 Task: Schedule a 50-minute acupuncture therapy session for holistic health.
Action: Mouse pressed left at (382, 227)
Screenshot: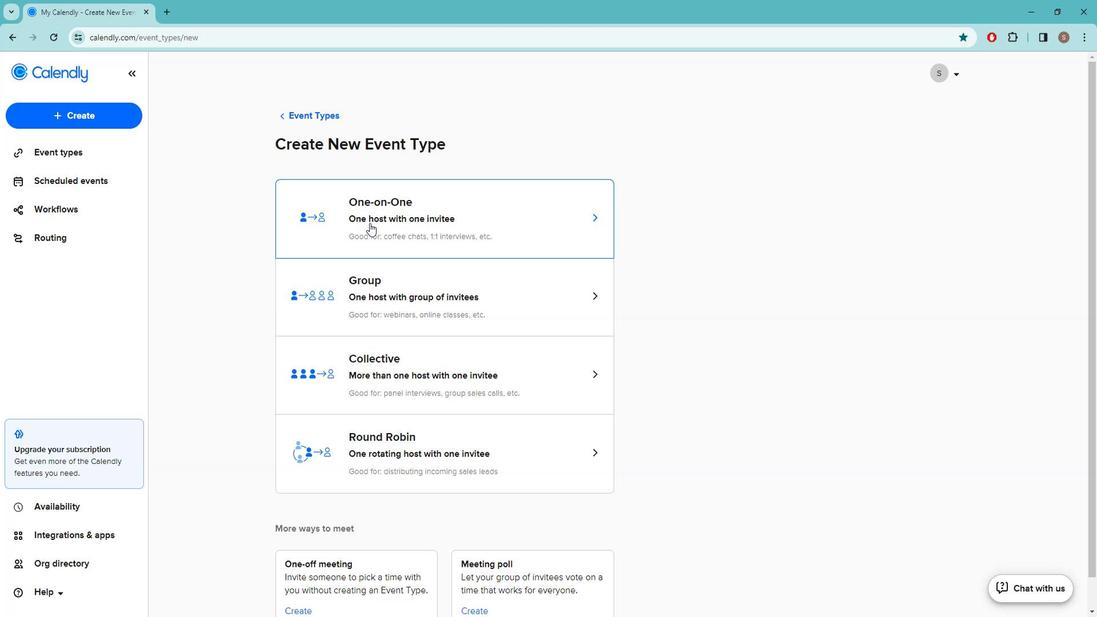 
Action: Mouse moved to (182, 178)
Screenshot: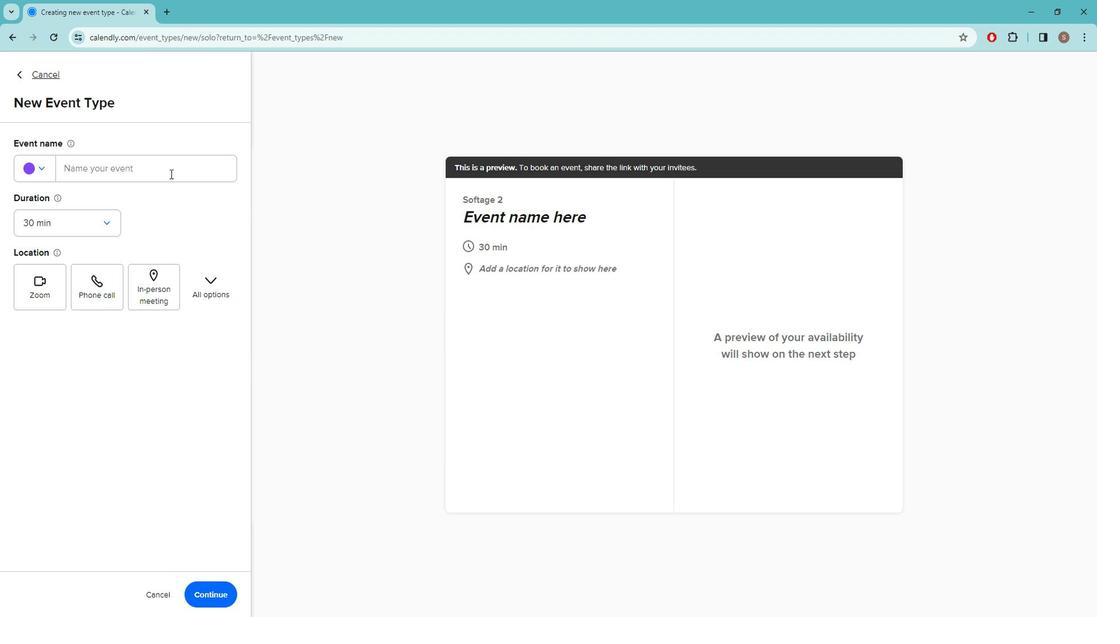
Action: Mouse pressed left at (182, 178)
Screenshot: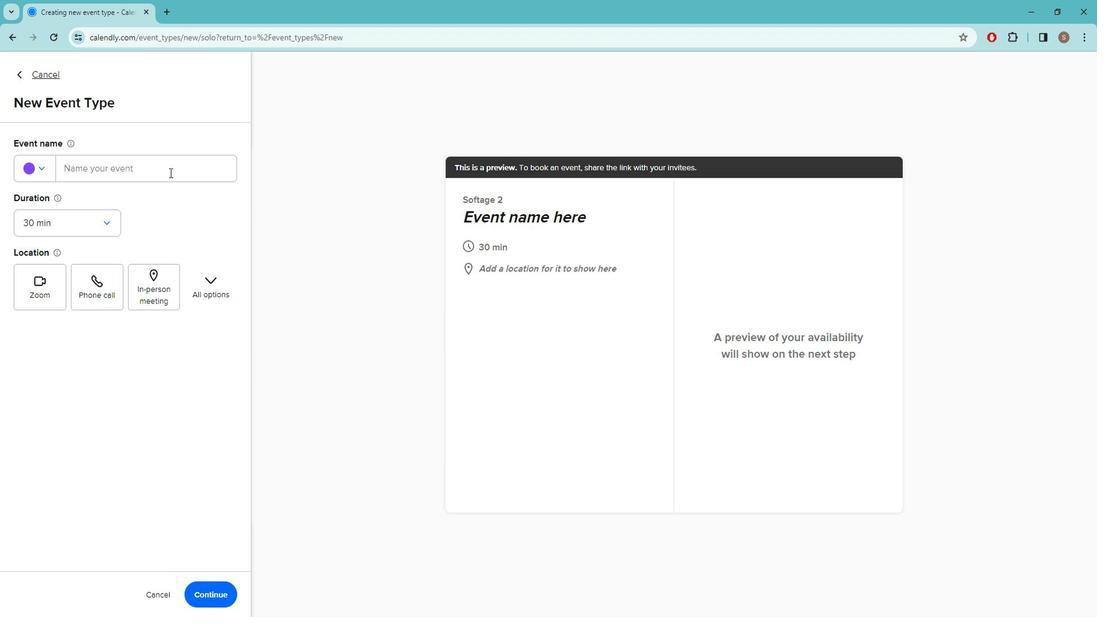 
Action: Key pressed h<Key.caps_lock>OLISTIC<Key.space><Key.caps_lock>h<Key.caps_lock>EALTH<Key.space><Key.caps_lock>a<Key.caps_lock>CUPUNCTURE<Key.space><Key.caps_lock>s<Key.caps_lock>ESSION<Key.space>
Screenshot: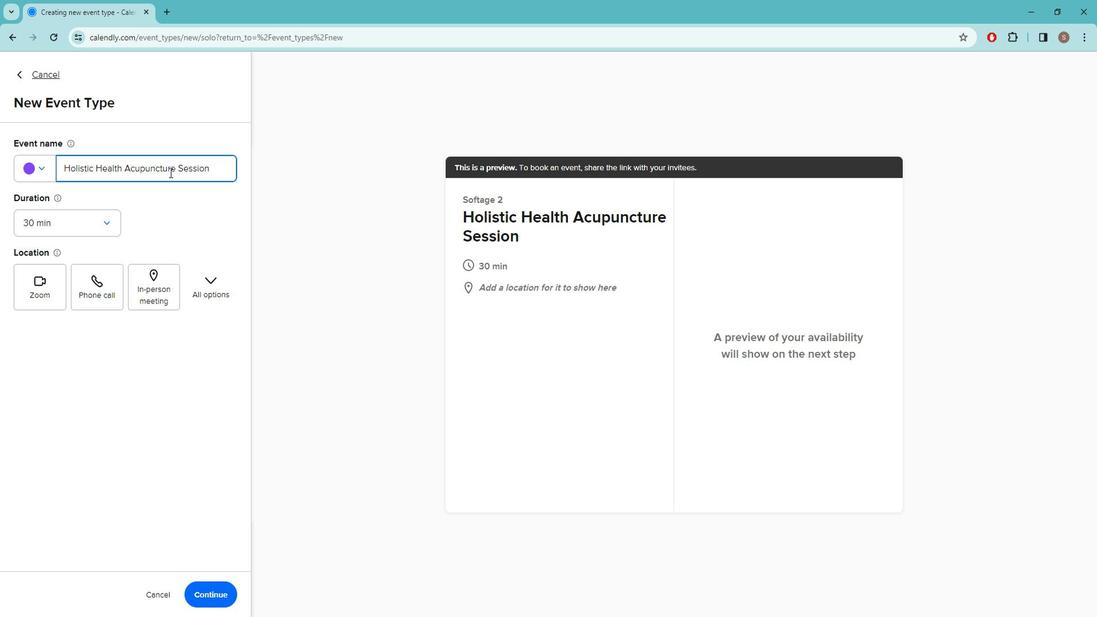 
Action: Mouse moved to (93, 226)
Screenshot: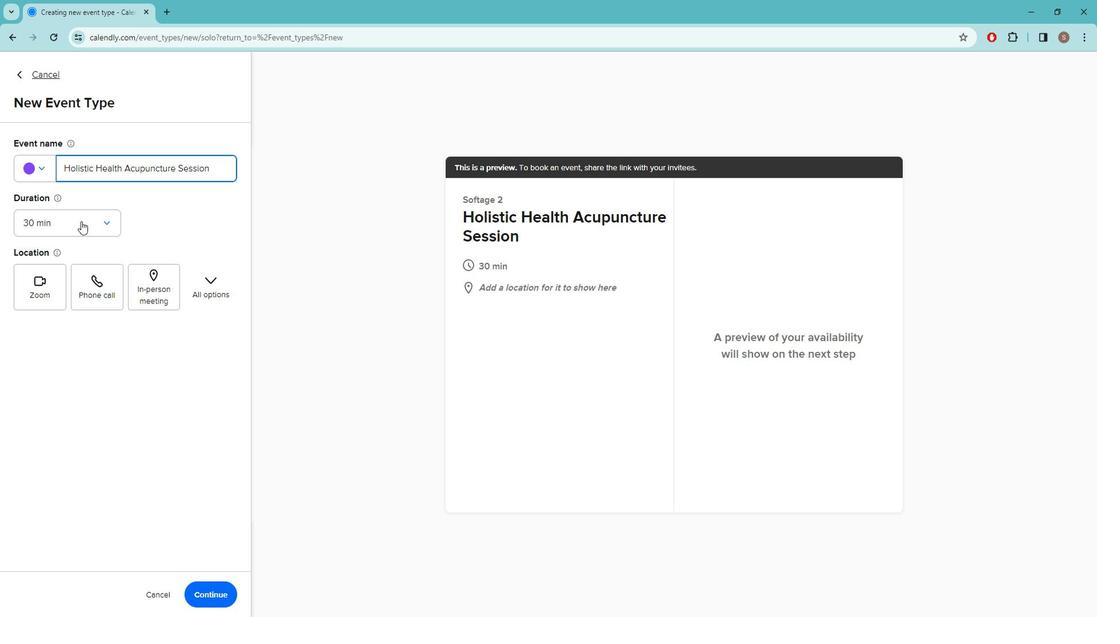 
Action: Mouse pressed left at (93, 226)
Screenshot: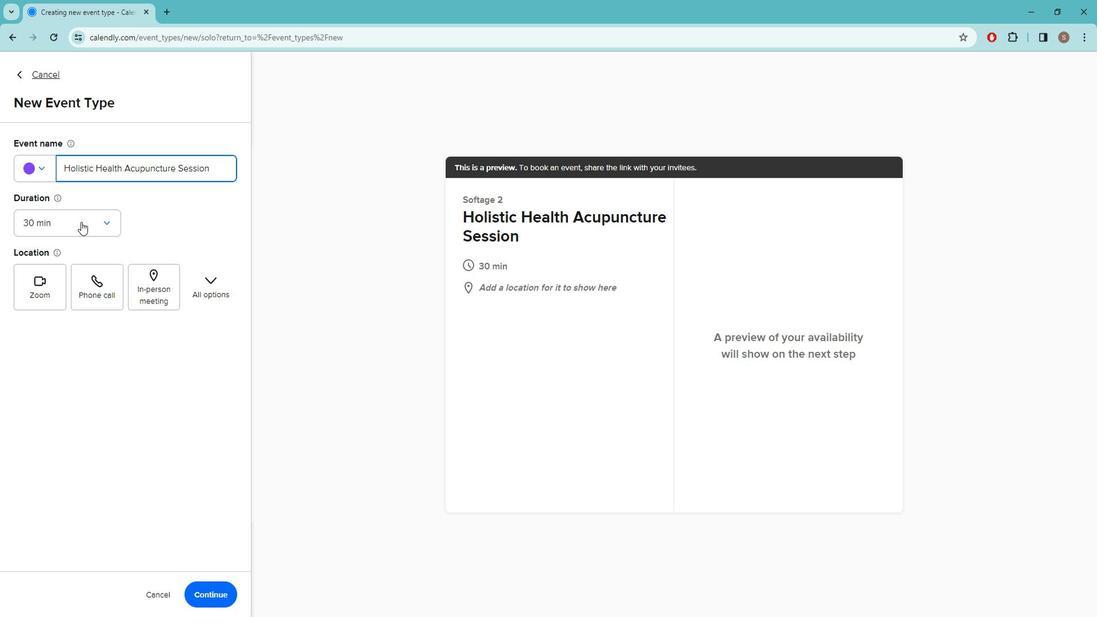 
Action: Mouse moved to (54, 340)
Screenshot: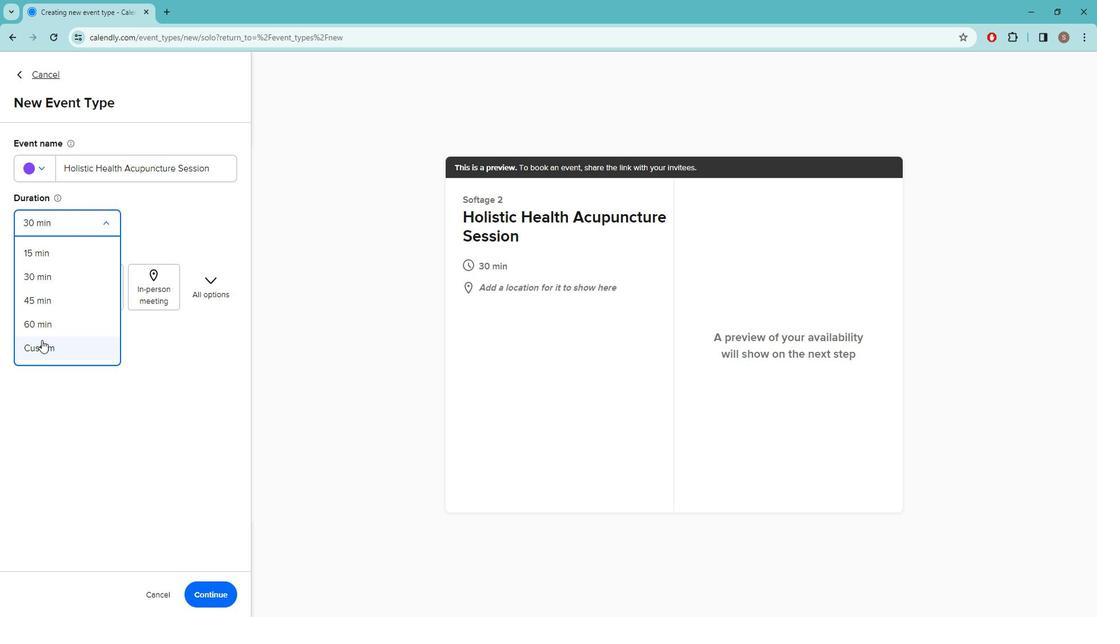 
Action: Mouse pressed left at (54, 340)
Screenshot: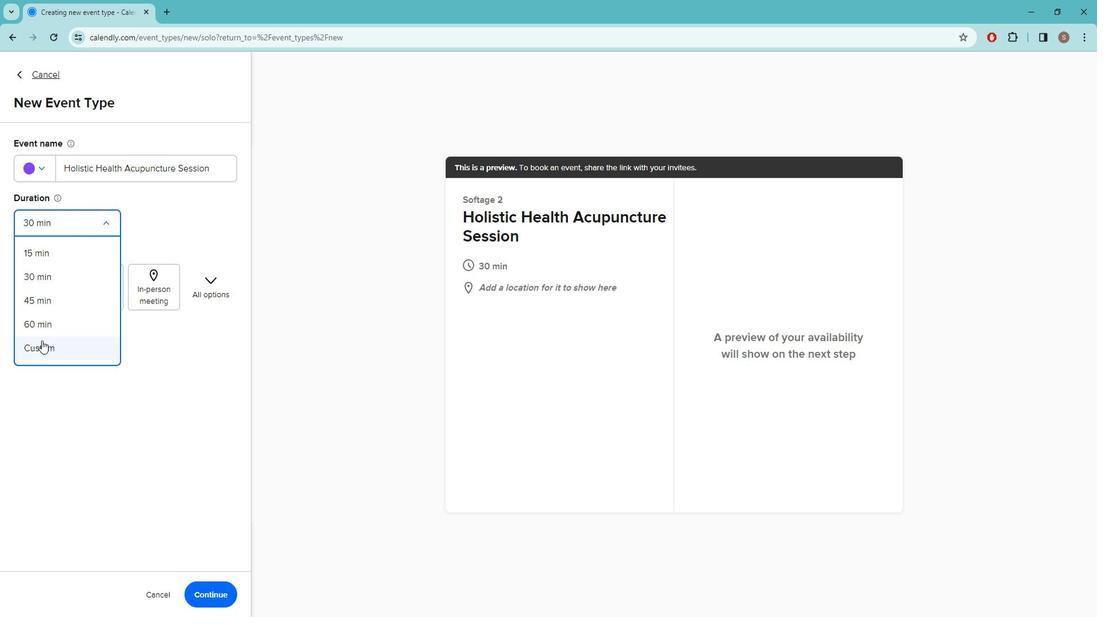 
Action: Mouse moved to (50, 264)
Screenshot: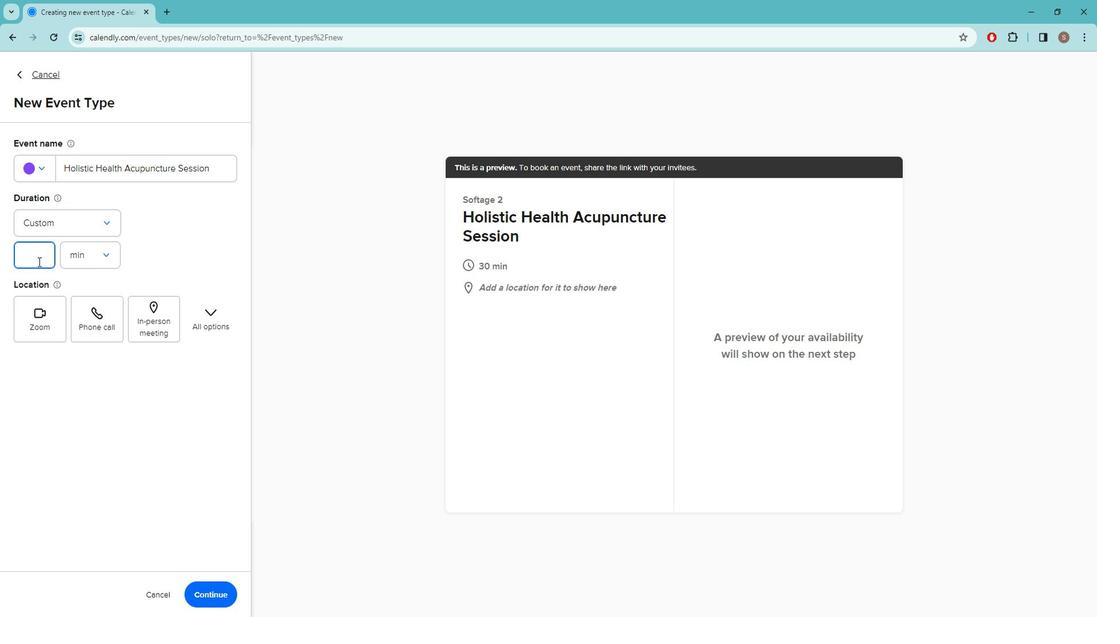 
Action: Key pressed 50
Screenshot: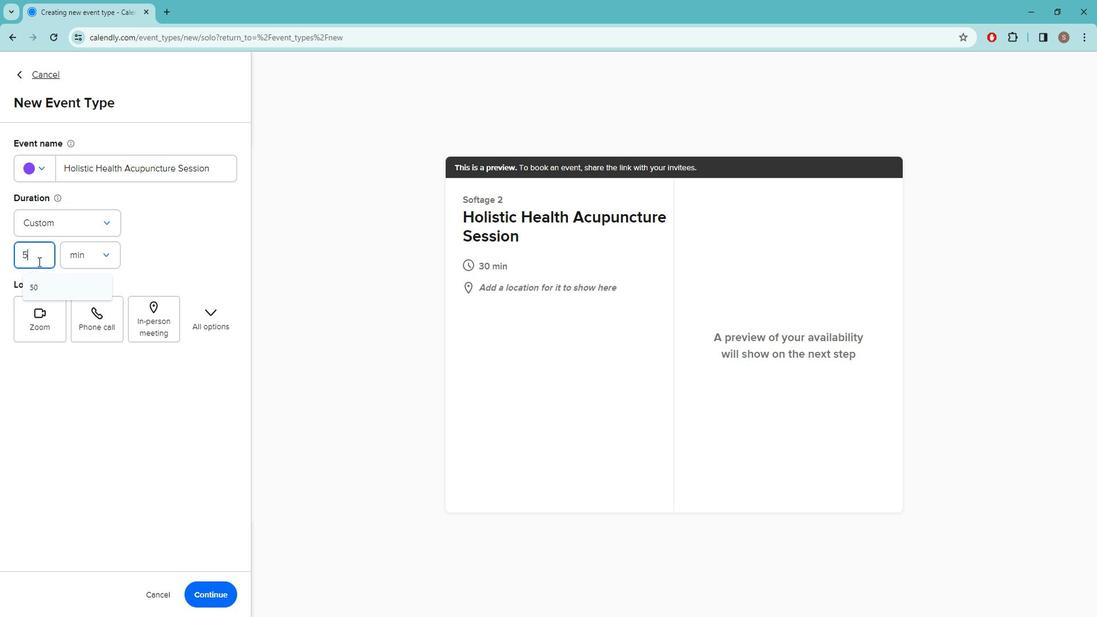 
Action: Mouse moved to (169, 323)
Screenshot: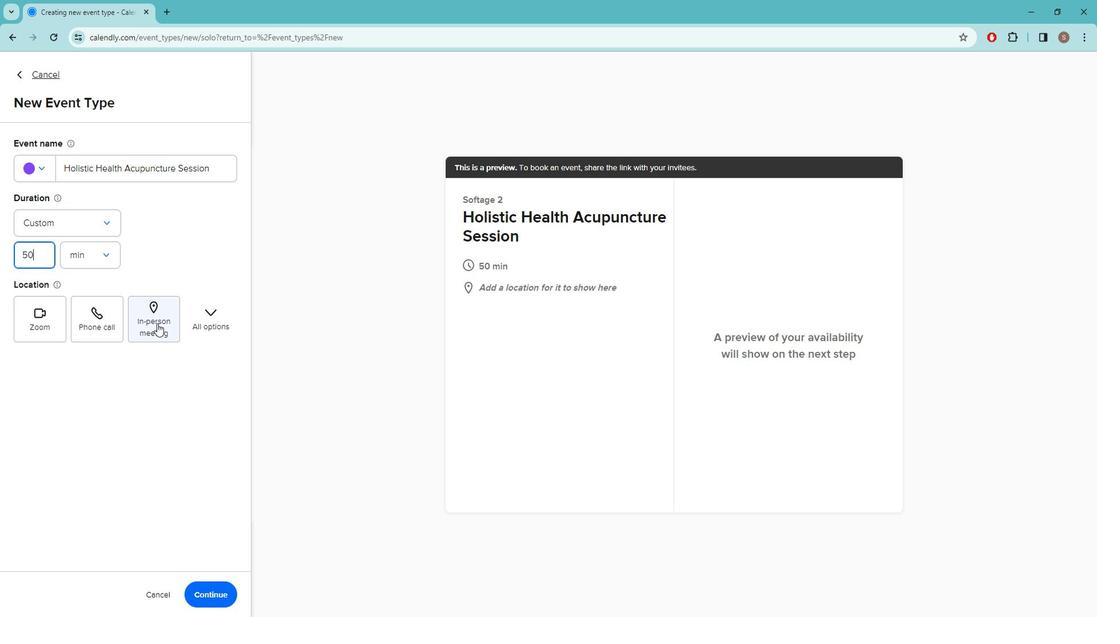 
Action: Mouse pressed left at (169, 323)
Screenshot: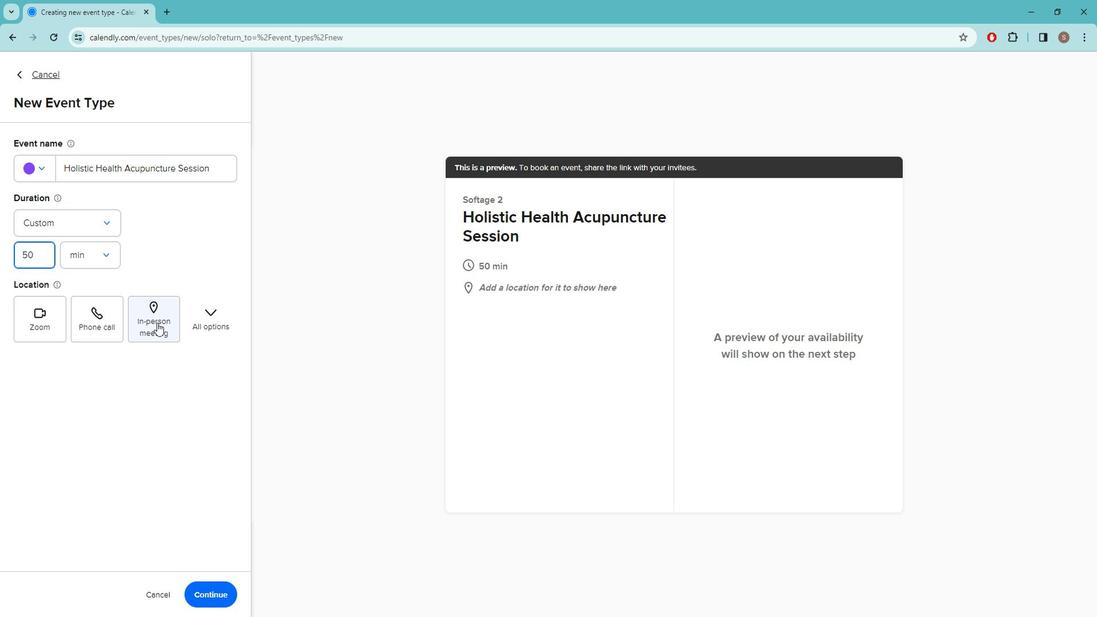 
Action: Mouse moved to (517, 209)
Screenshot: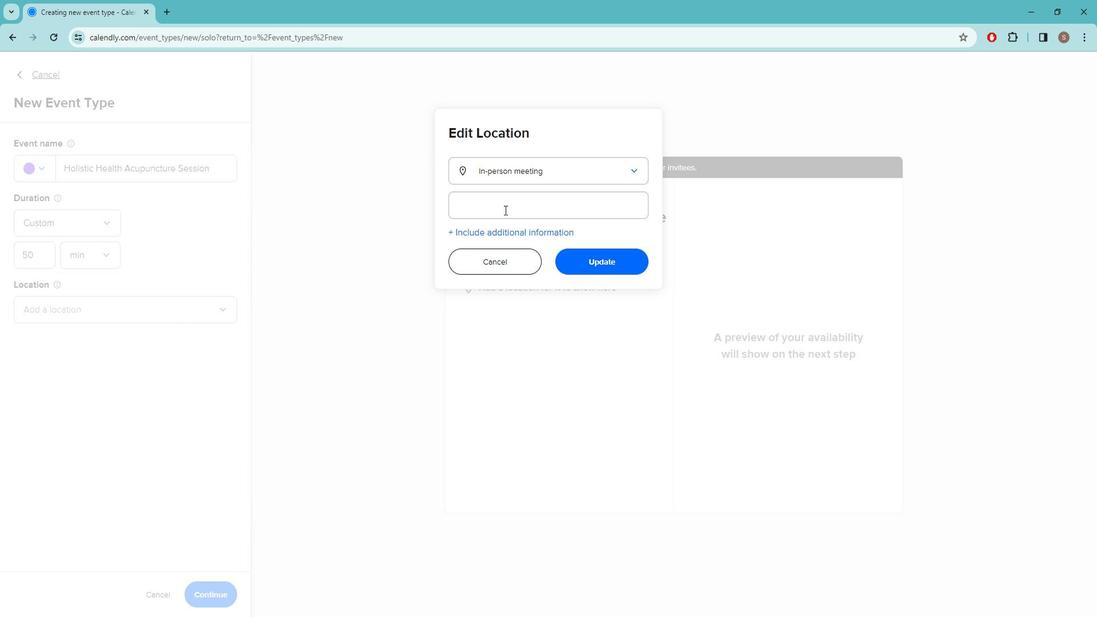 
Action: Mouse pressed left at (517, 209)
Screenshot: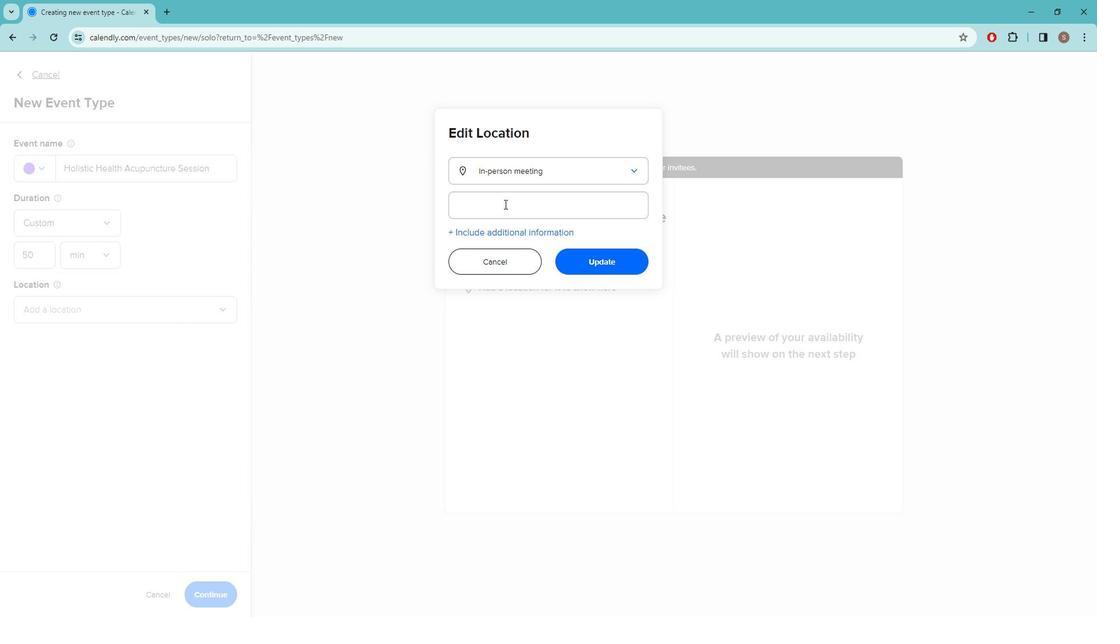 
Action: Key pressed <Key.caps_lock>r<Key.caps_lock>IVERS<Key.space>OF<Key.space><Key.caps_lock>q<Key.caps_lock>I,<Key.space>405<Key.space><Key.caps_lock>k<Key.caps_lock>AINS<Key.space><Key.caps_lock>a<Key.caps_lock>VE.<Key.space><Key.caps_lock>s<Key.caps_lock>UITE<Key.space>110<Key.space><Key.backspace>,<Key.space><Key.caps_lock>a<Key.caps_lock>LBANY<Key.space><Key.caps_lock>ca<Key.space>94706
Screenshot: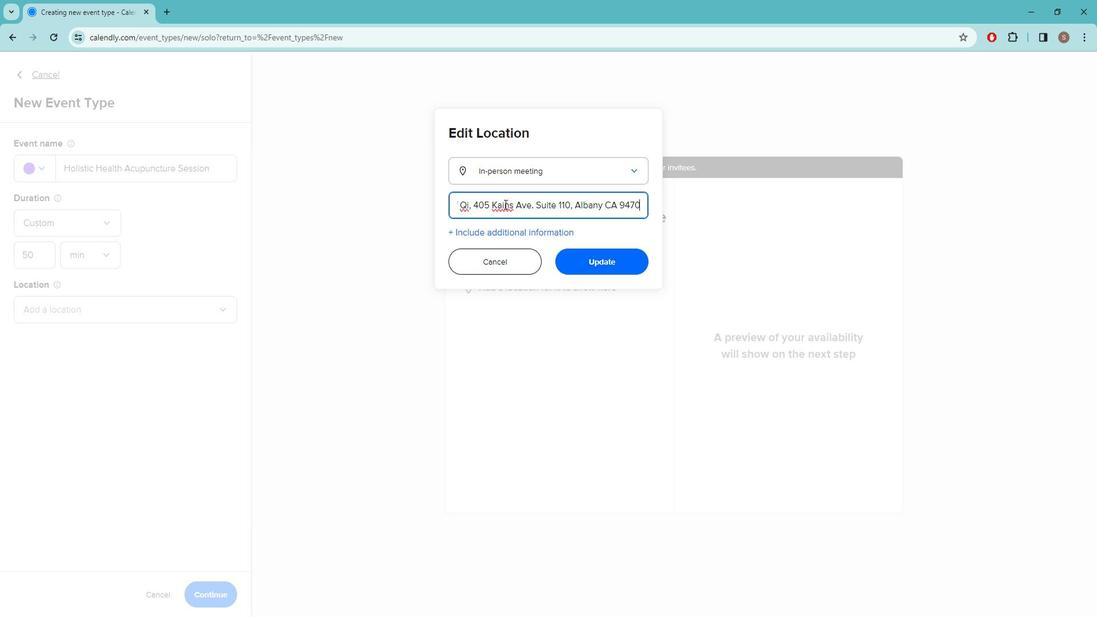 
Action: Mouse moved to (616, 262)
Screenshot: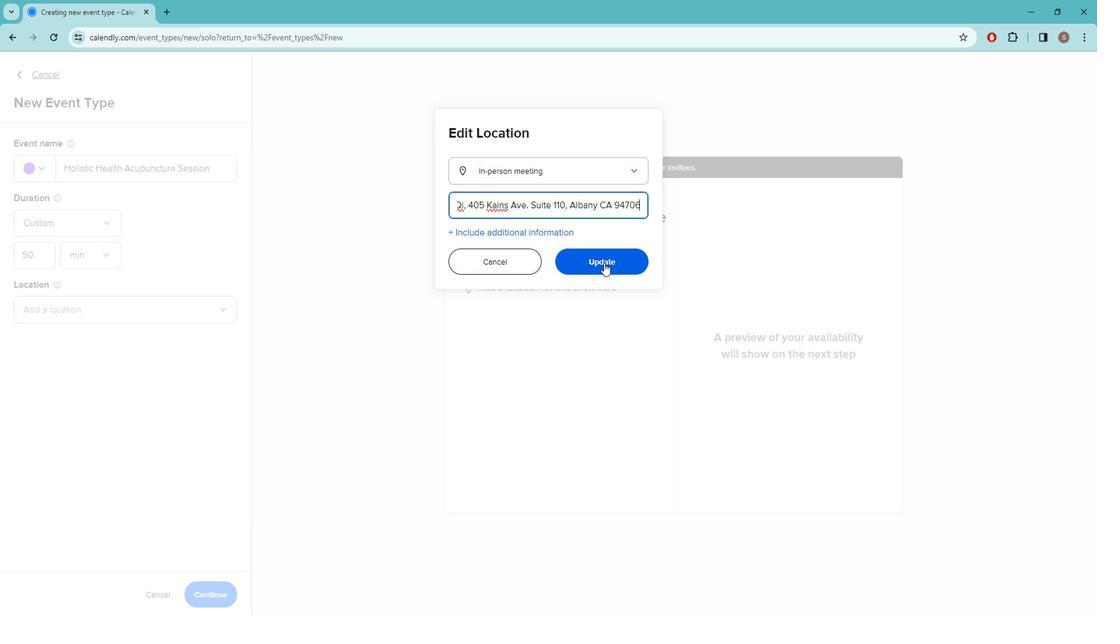 
Action: Mouse pressed left at (616, 262)
Screenshot: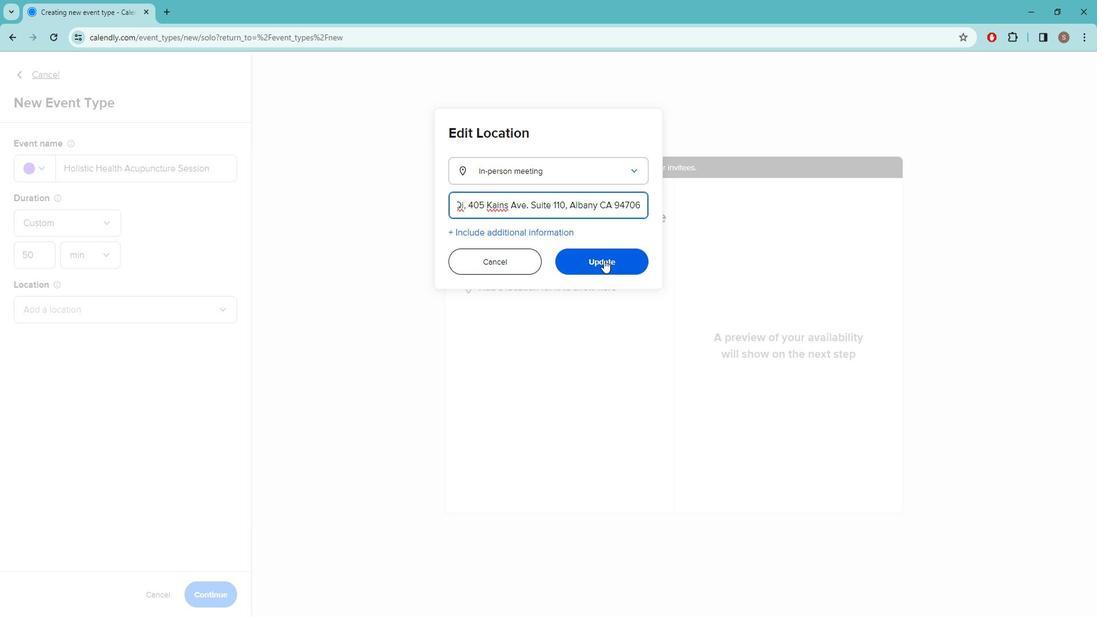 
Action: Mouse moved to (213, 580)
Screenshot: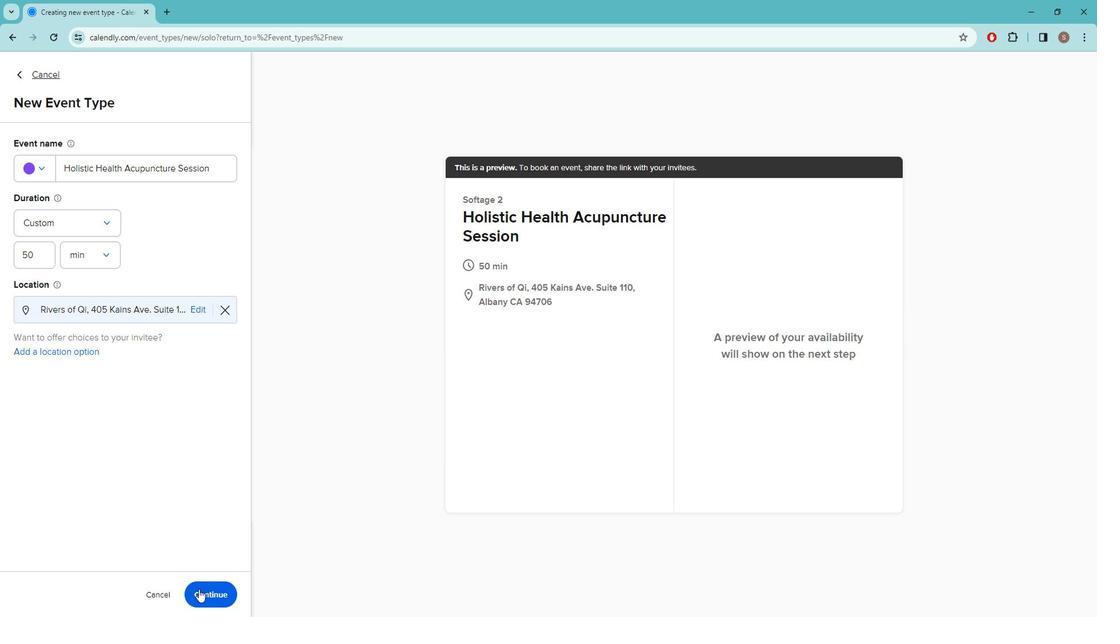 
Action: Mouse pressed left at (213, 580)
Screenshot: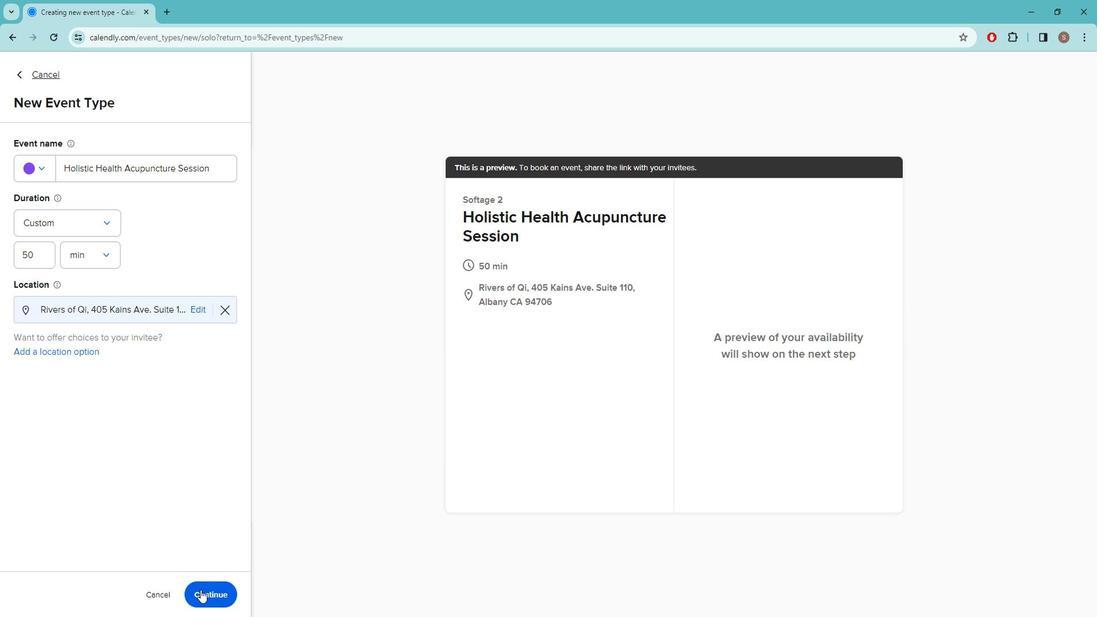 
Action: Mouse moved to (182, 202)
Screenshot: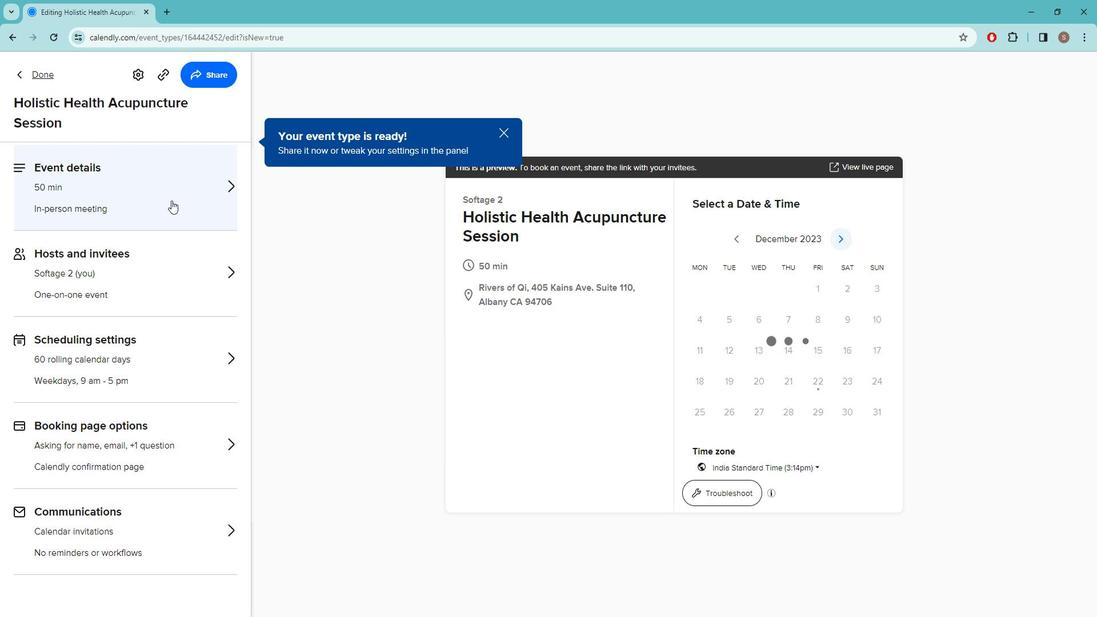 
Action: Mouse pressed left at (182, 202)
Screenshot: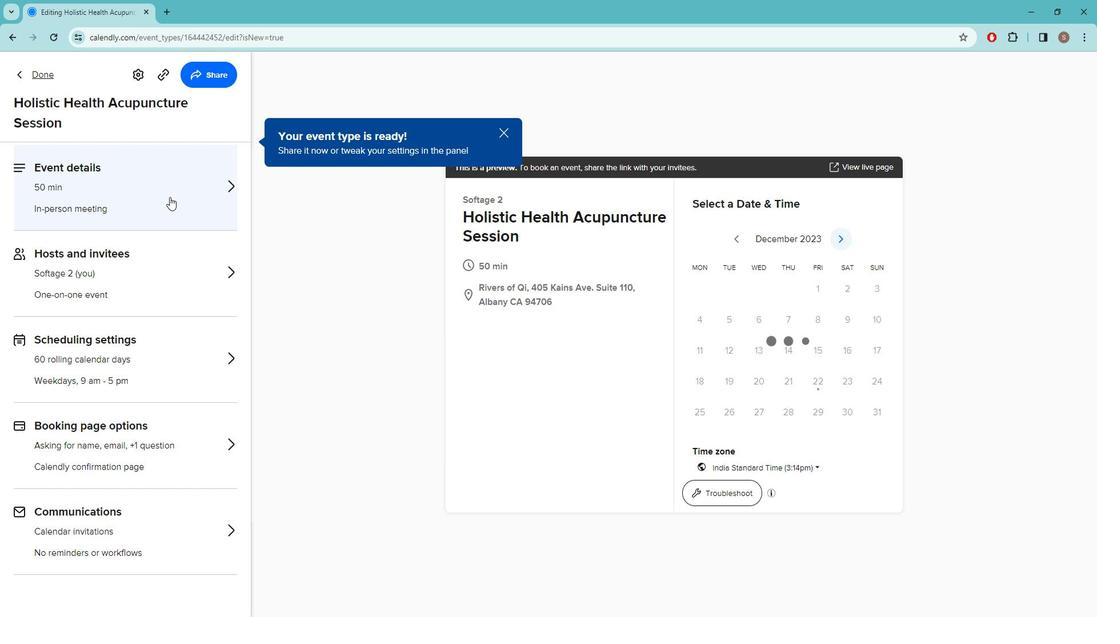
Action: Mouse moved to (100, 424)
Screenshot: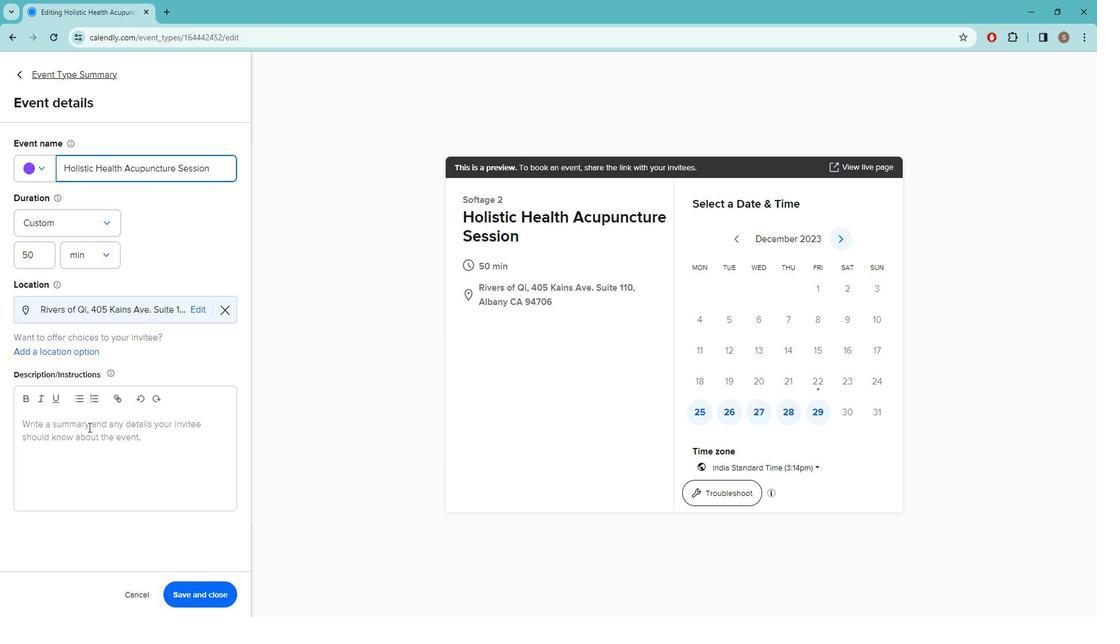 
Action: Mouse pressed left at (100, 424)
Screenshot: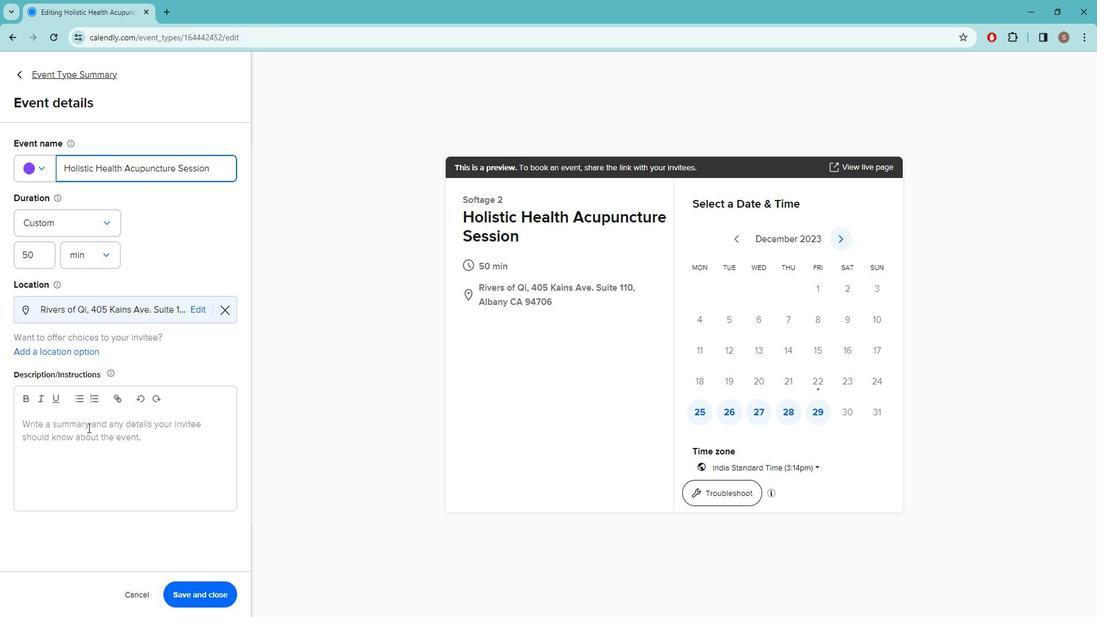
Action: Key pressed <Key.caps_lock><Key.caps_lock>w<Key.caps_lock>ELCOME<Key.space>TO<Key.space>OUR<Key.space>HOLISTIC<Key.space><Key.caps_lock>h<Key.caps_lock><Key.backspace>HEALTH<Key.space>ACUPUNCTURE<Key.space>SESSION<Key.space>SCHEDULING<Key.shift>!<Key.space><Key.caps_lock>t<Key.caps_lock>HIS<Key.space>SESSION<Key.space>IS<Key.space>DESIGNED<Key.space>TO<Key.space>PROMOTE<Key.space>BALANCE,<Key.space>RELAXATION,<Key.space>AND<Key.space>OVERALL<Key.space>WELL-BEING<Key.space>THROUGH<Key.space>THE<Key.space>ANCIENT<Key.space>PRATICE<Key.space>OF<Key.space>ACUPUNCTURE
Screenshot: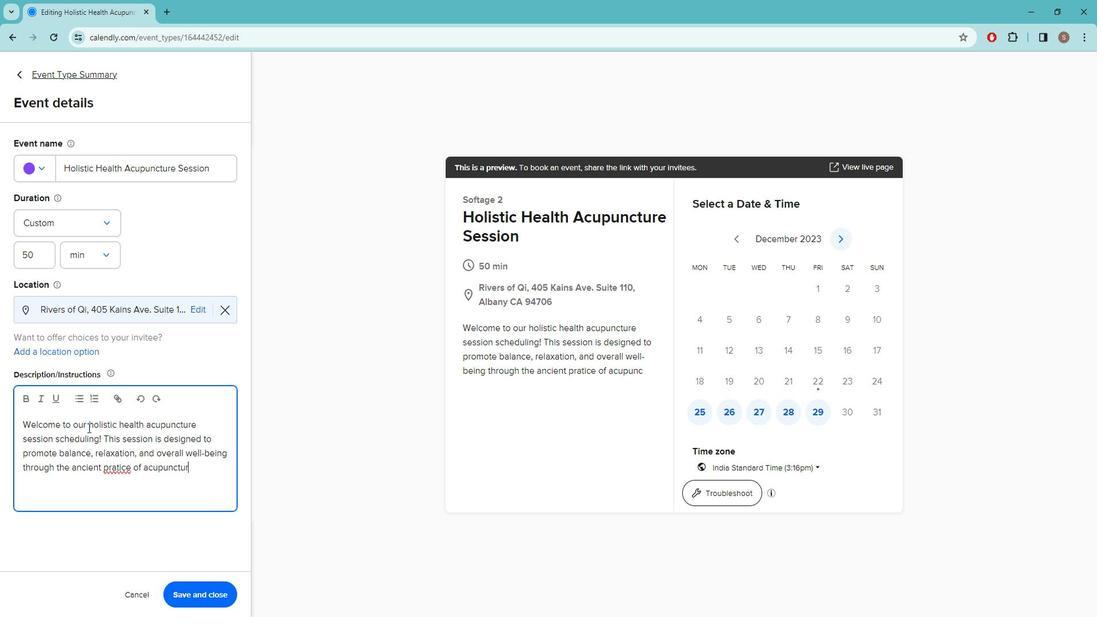 
Action: Mouse moved to (129, 470)
Screenshot: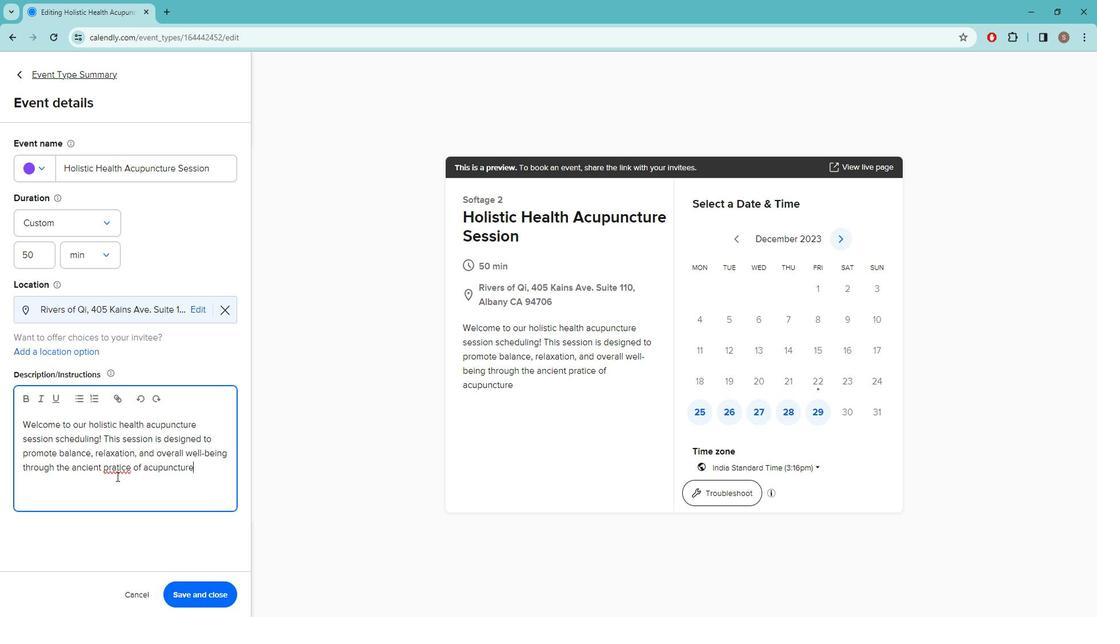 
Action: Mouse pressed left at (129, 470)
Screenshot: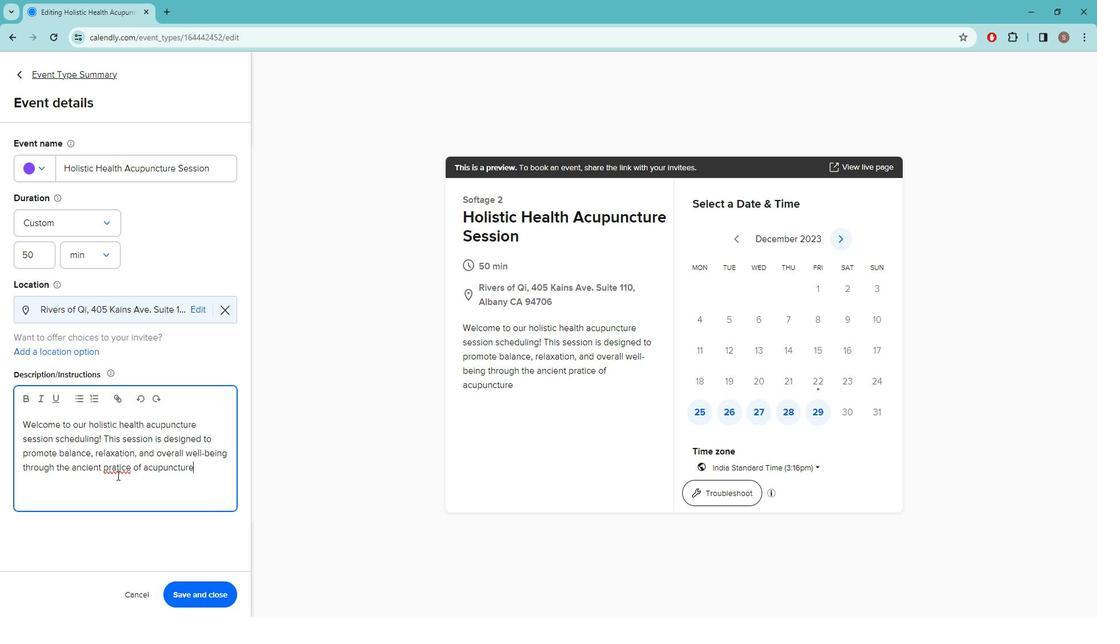 
Action: Key pressed C
Screenshot: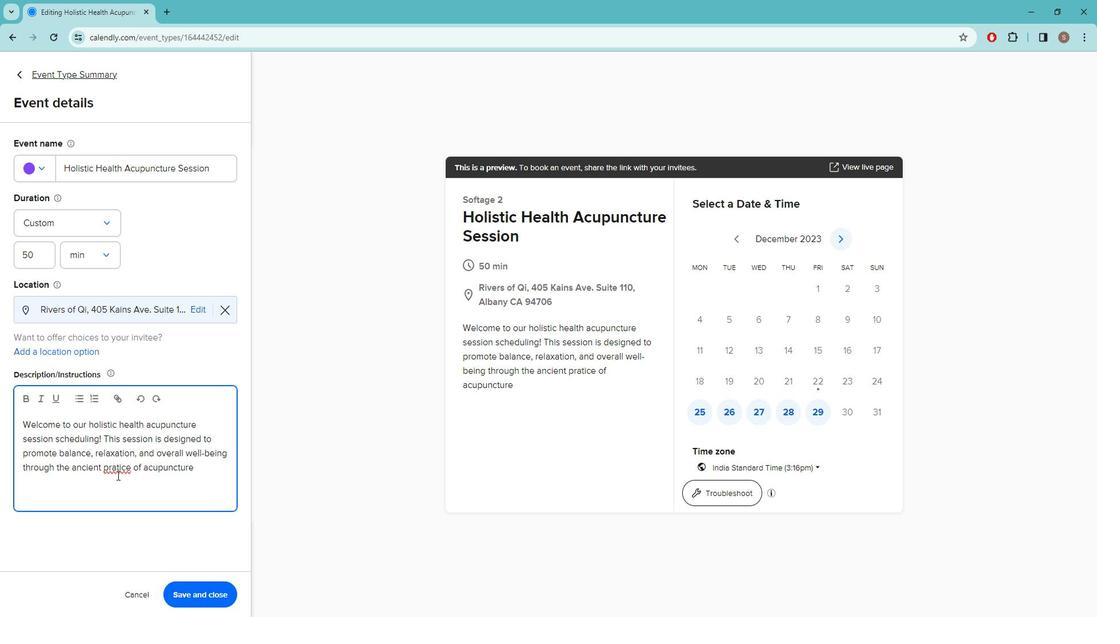 
Action: Mouse moved to (228, 469)
Screenshot: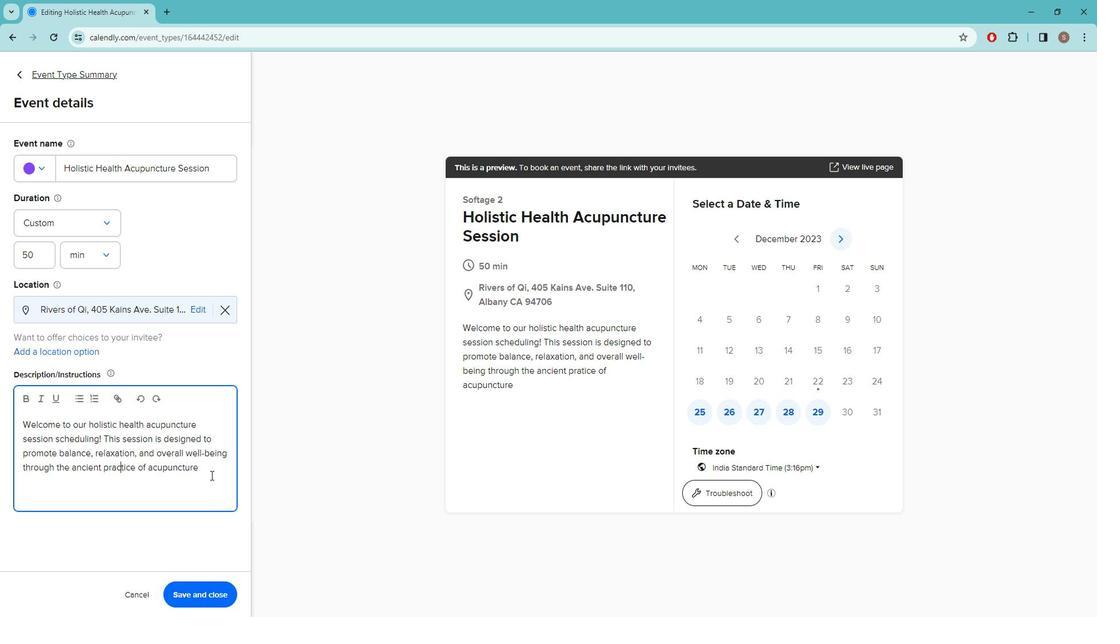 
Action: Mouse pressed left at (228, 469)
Screenshot: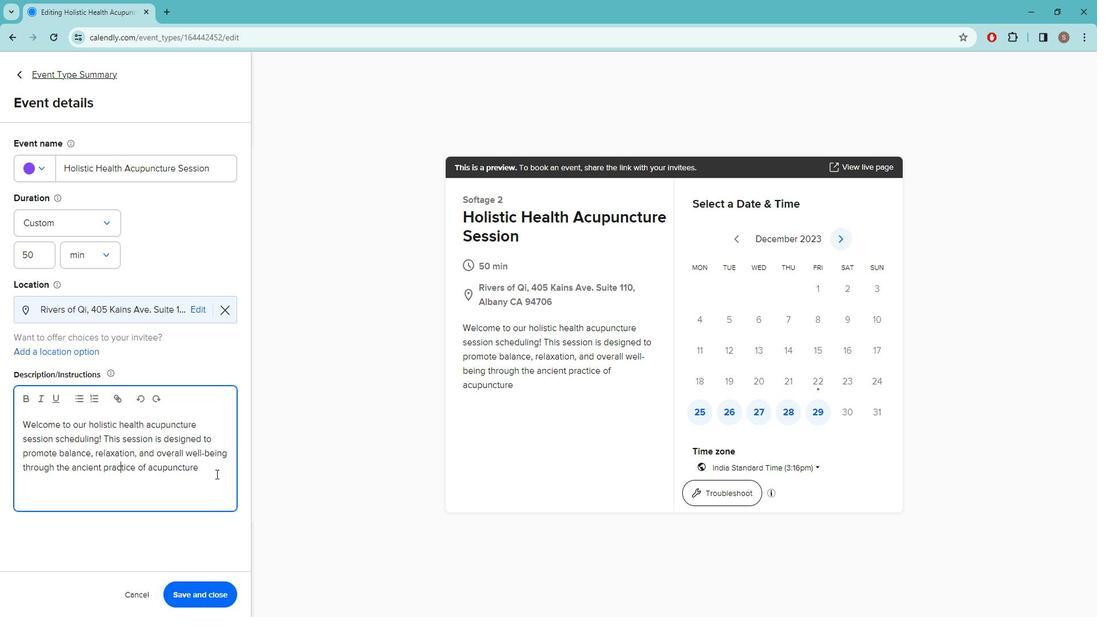 
Action: Key pressed .<Key.space><Key.caps_lock>o<Key.caps_lock>UR<Key.space><Key.caps_lock><Key.caps_lock>EXPERIENCED<Key.space>PRACTITIONER<Key.space>WILL<Key.space>TAILOR<Key.space>THE<Key.space>SESSION<Key.space>TO<Key.space>ADDRESS<Key.space>SPECIFIC<Key.space>NEEDS.<Key.space>
Screenshot: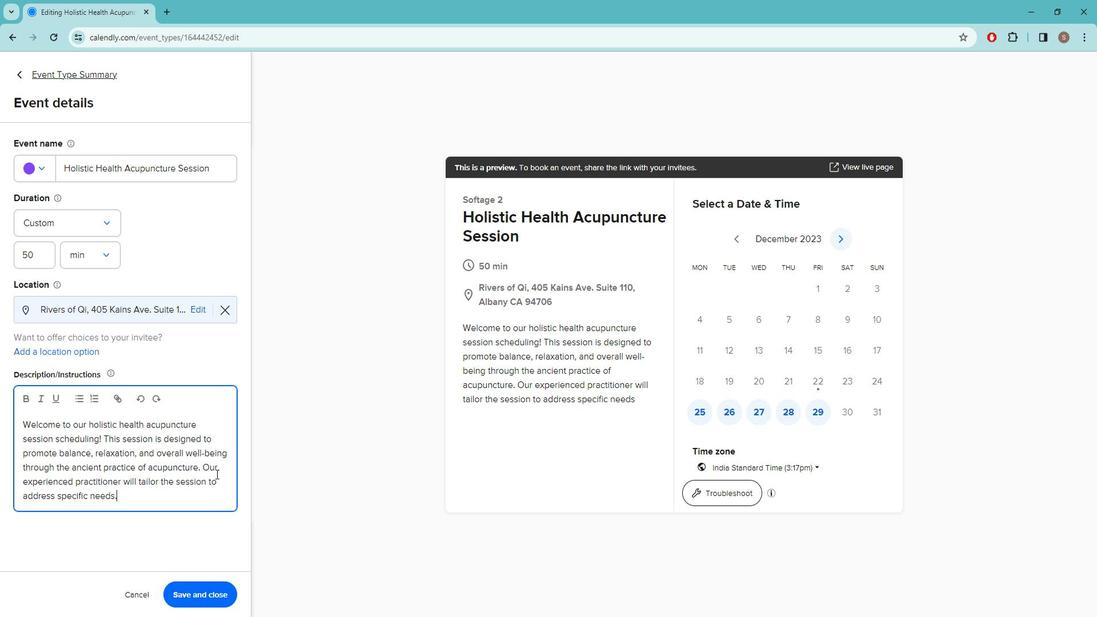 
Action: Mouse moved to (204, 580)
Screenshot: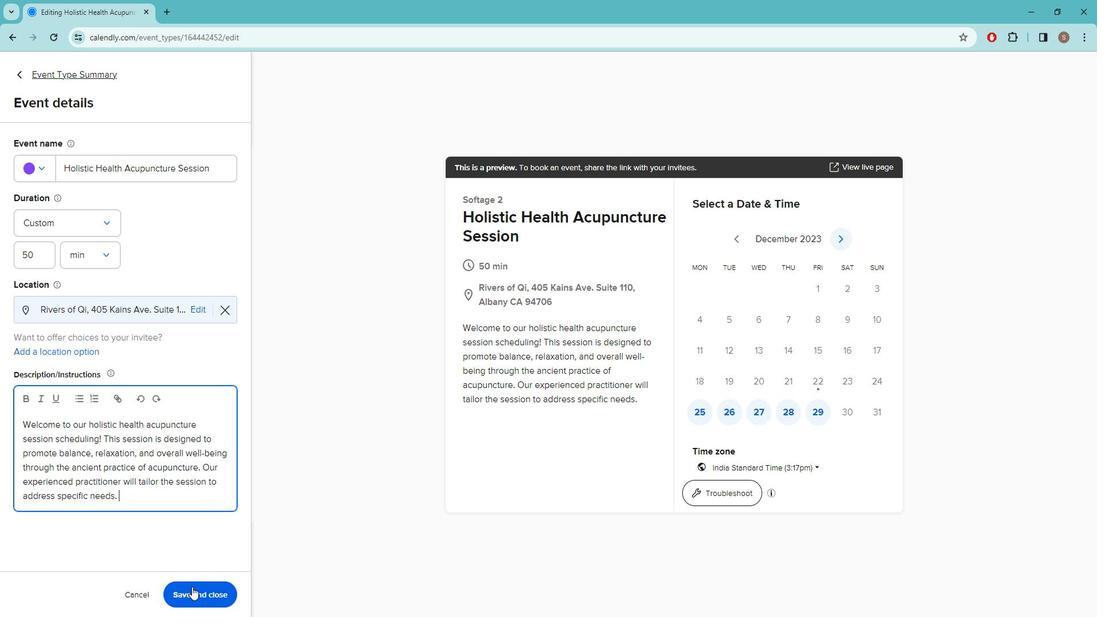 
Action: Mouse pressed left at (204, 580)
Screenshot: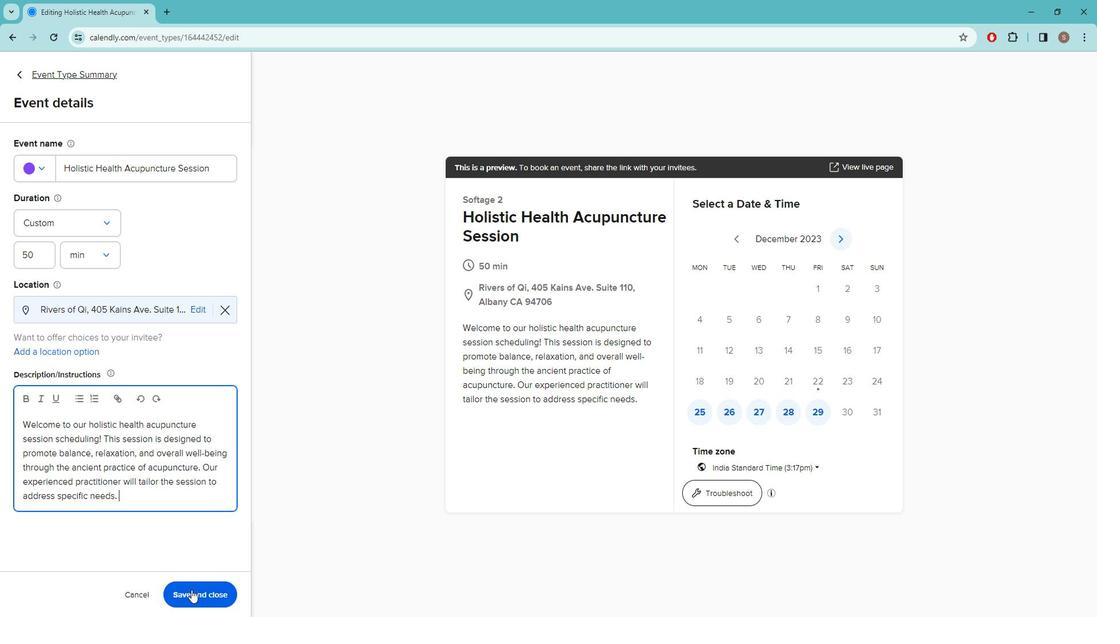 
Action: Mouse moved to (409, 502)
Screenshot: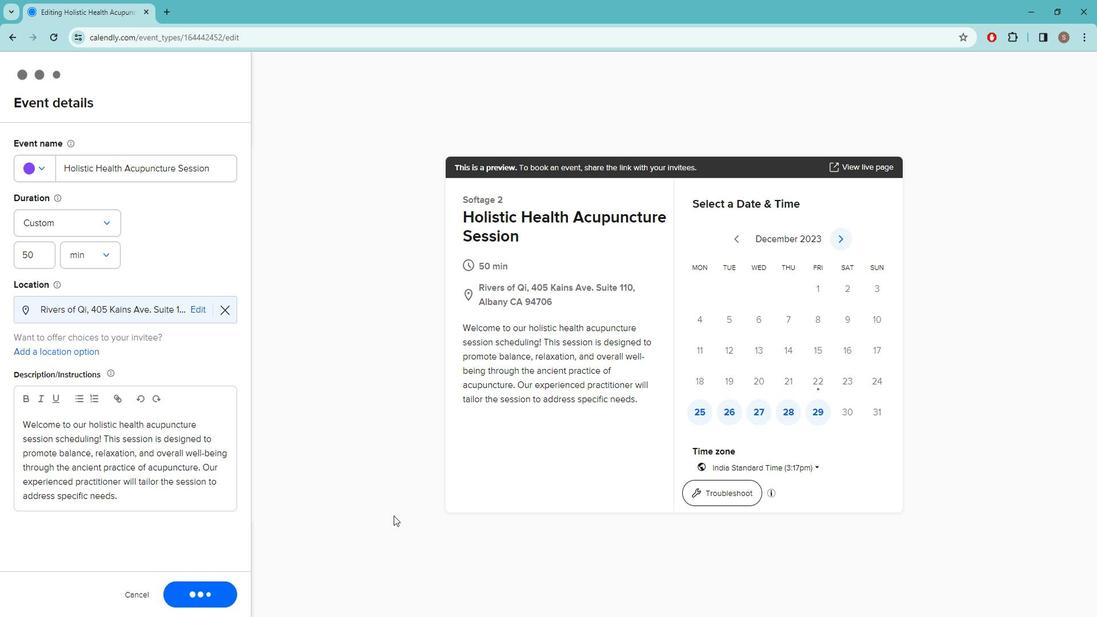 
